 Task: Choose a random templetes from work anniversary.
Action: Mouse moved to (558, 153)
Screenshot: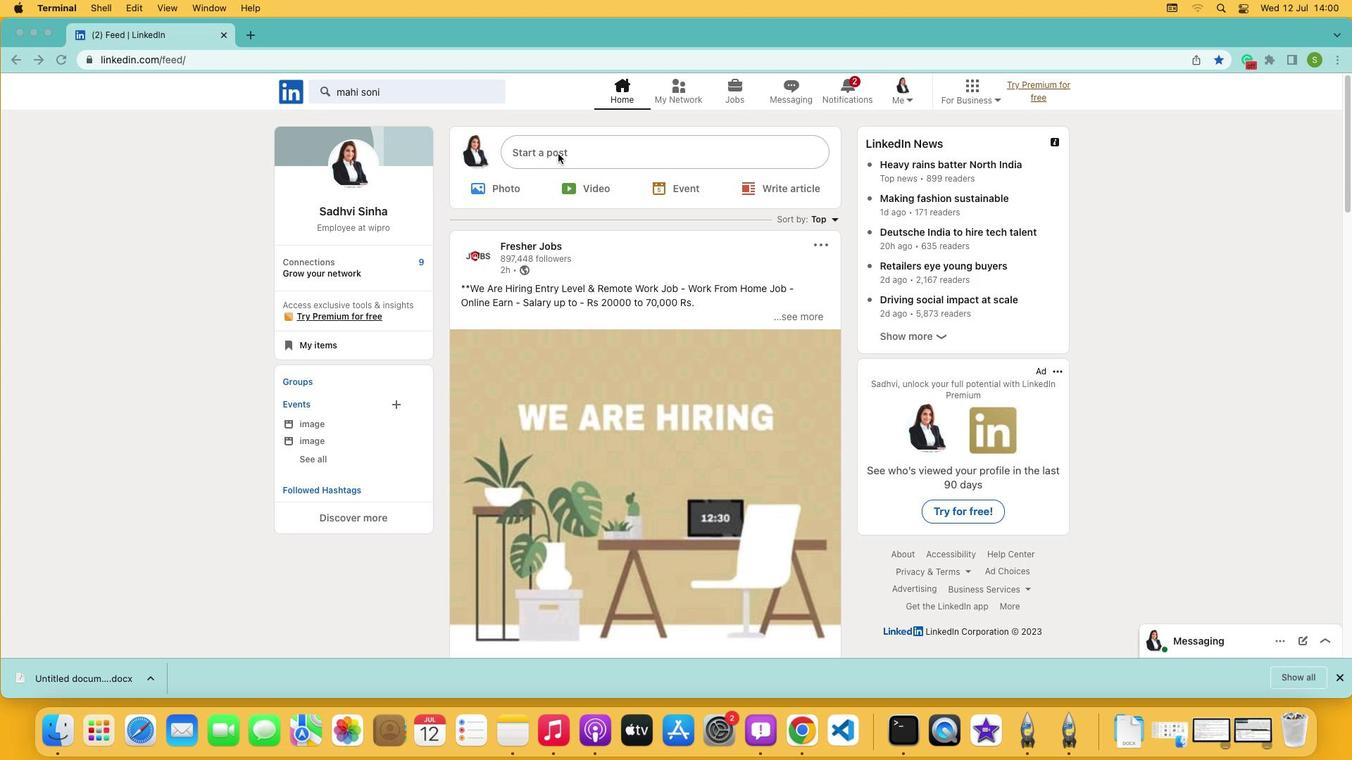 
Action: Mouse pressed left at (558, 153)
Screenshot: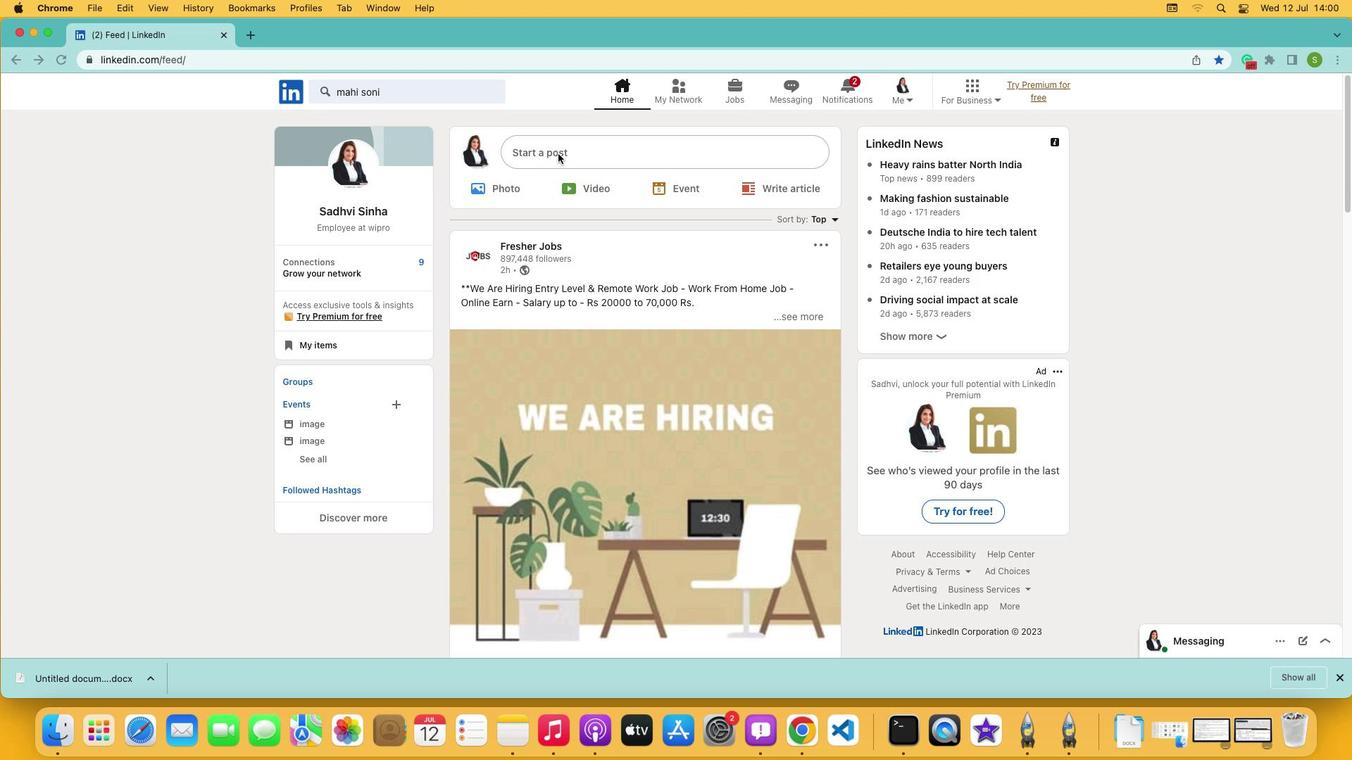 
Action: Mouse pressed left at (558, 153)
Screenshot: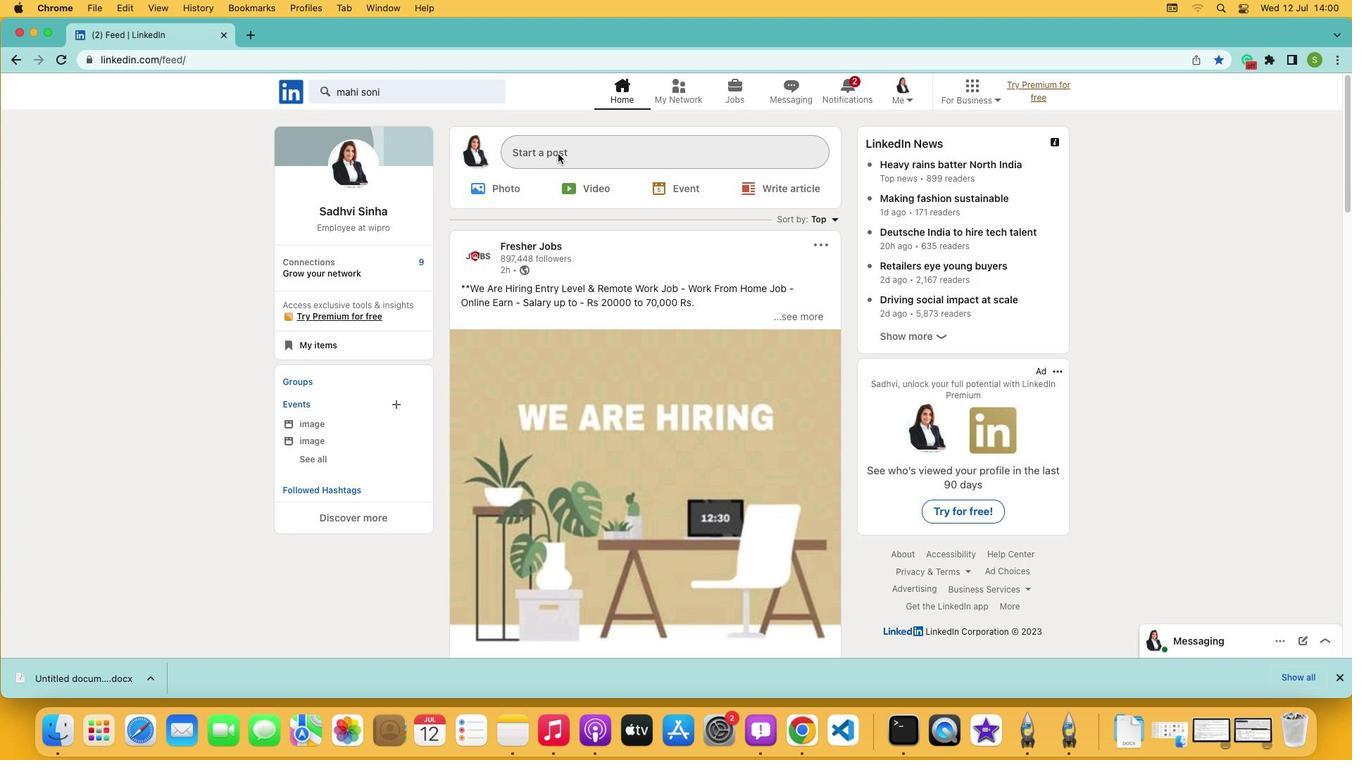 
Action: Mouse moved to (592, 427)
Screenshot: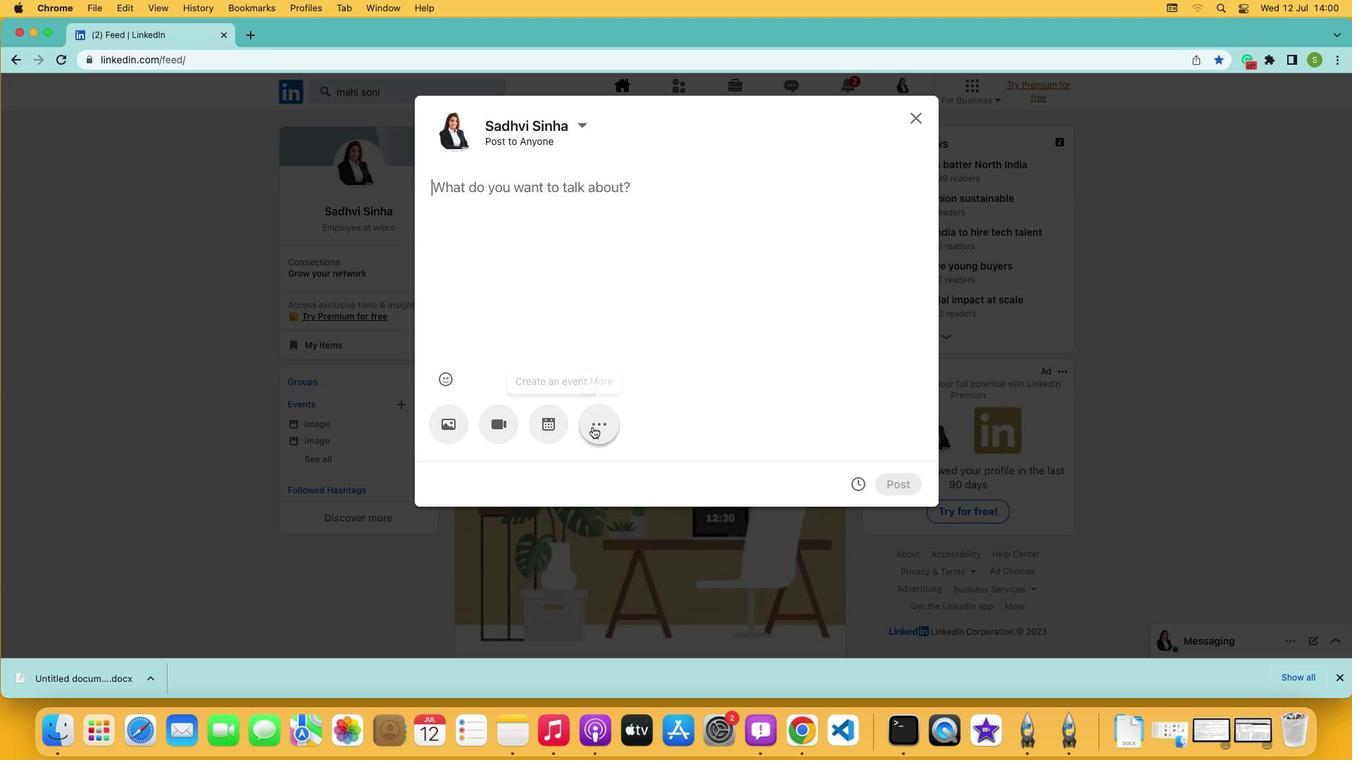 
Action: Mouse pressed left at (592, 427)
Screenshot: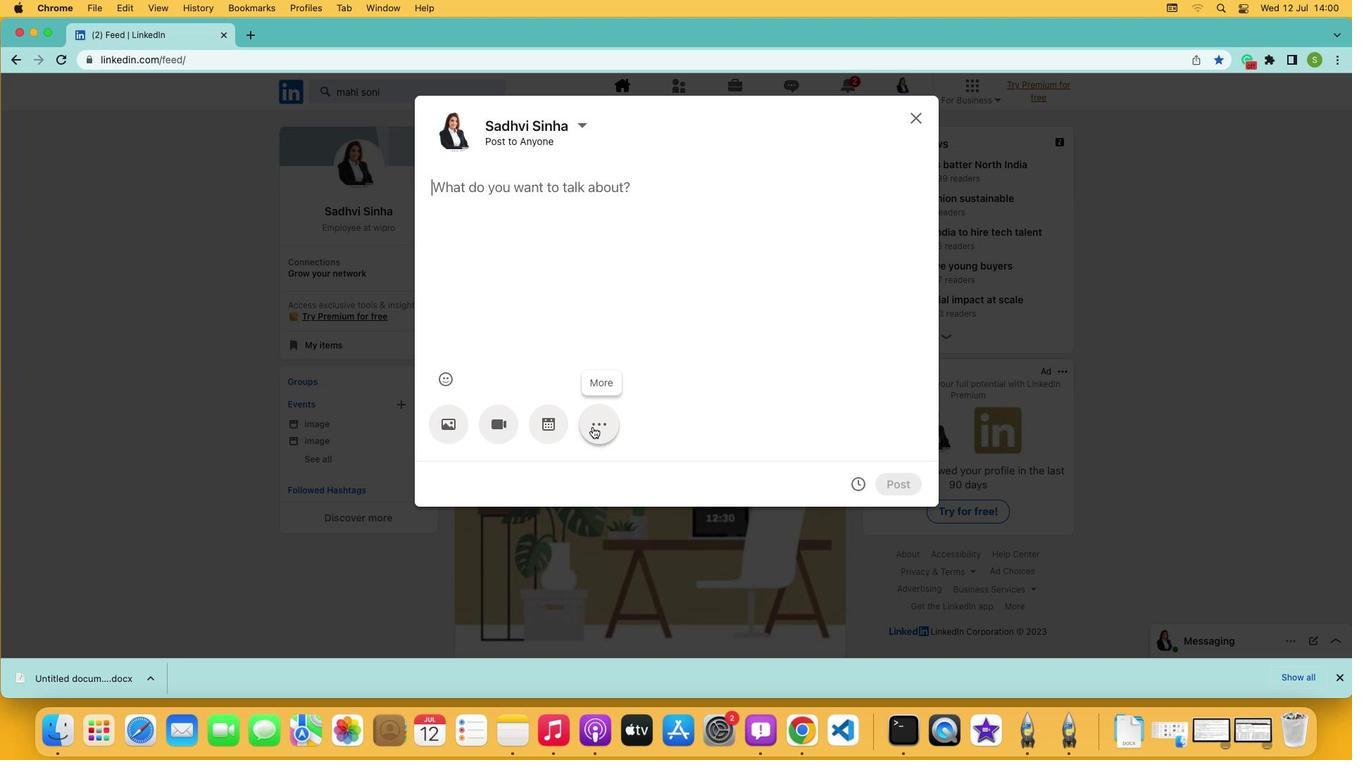 
Action: Mouse pressed left at (592, 427)
Screenshot: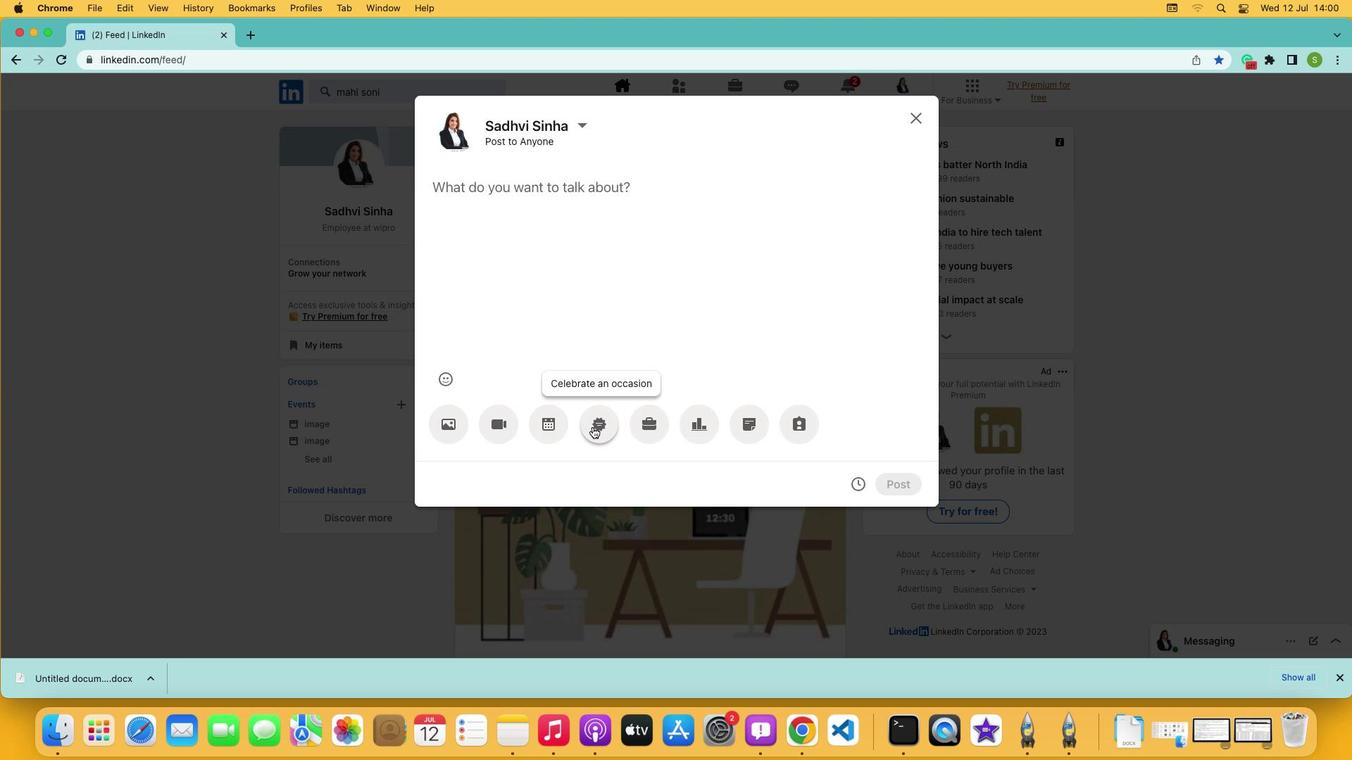 
Action: Mouse moved to (589, 320)
Screenshot: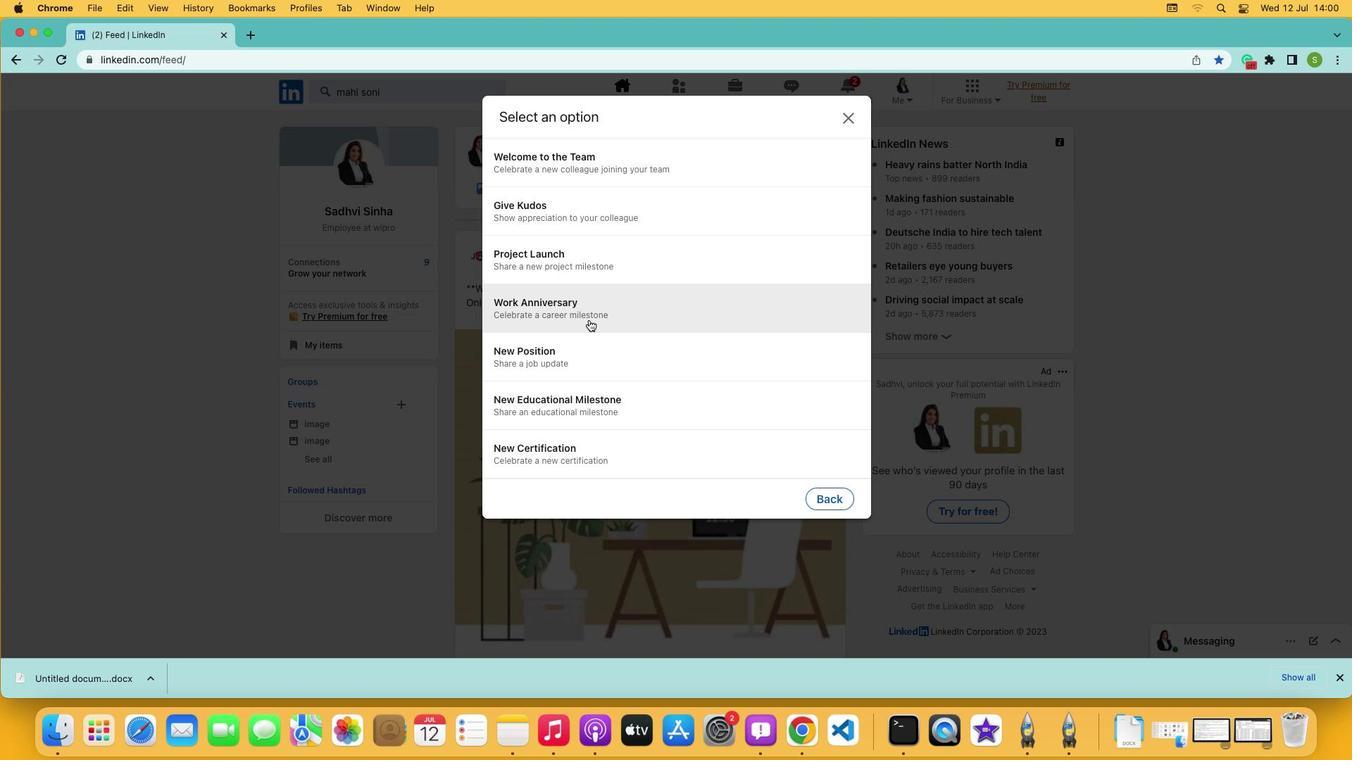 
Action: Mouse pressed left at (589, 320)
Screenshot: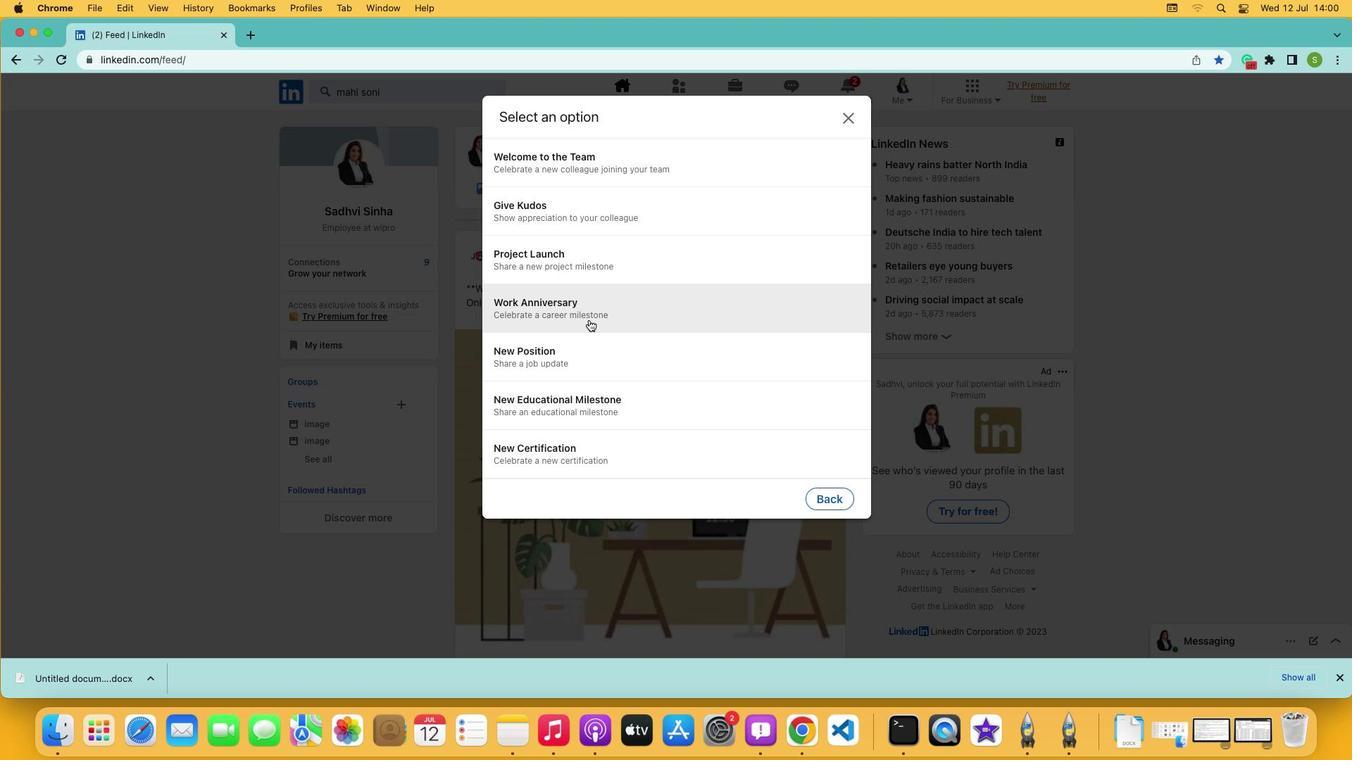 
Action: Mouse moved to (589, 453)
Screenshot: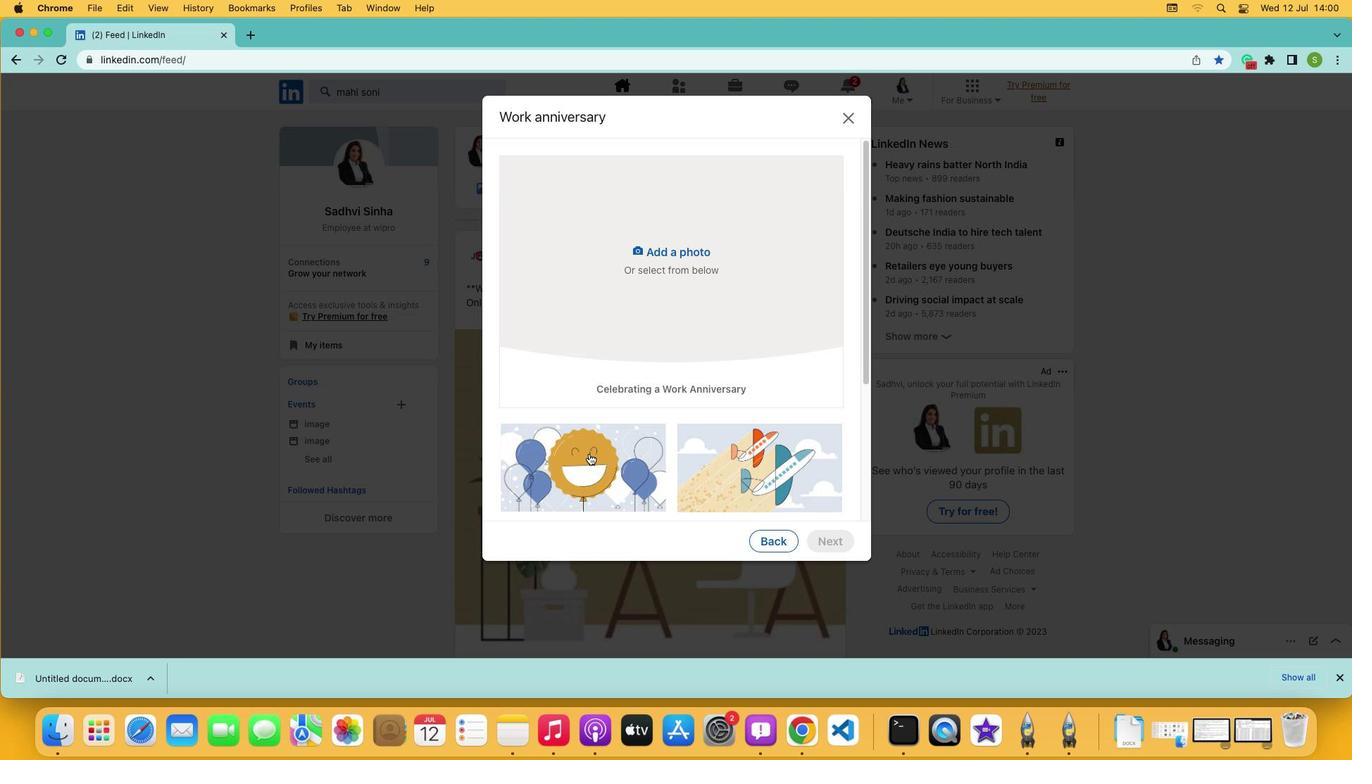 
Action: Mouse pressed left at (589, 453)
Screenshot: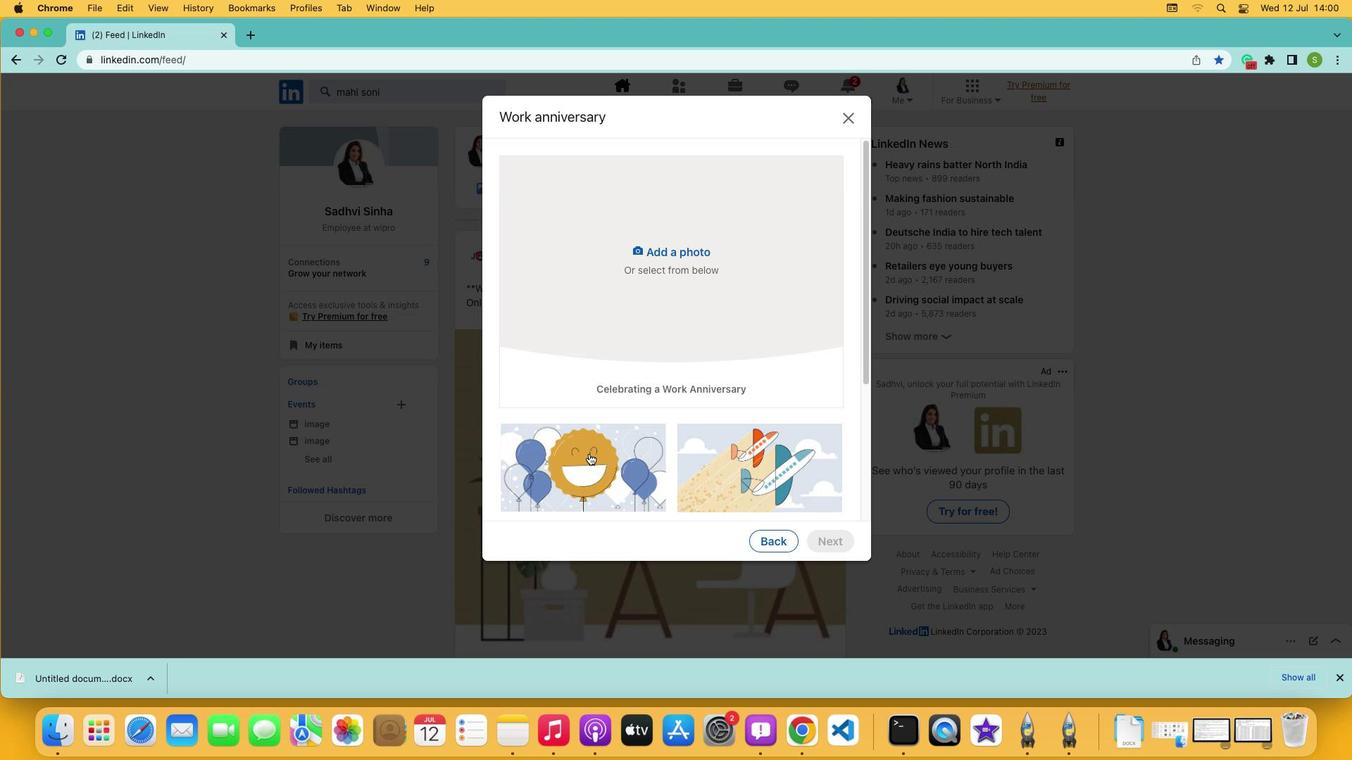
